 Task: Use Fifth Avenue Stroll Effect in this video Movie B.mp4
Action: Mouse moved to (281, 110)
Screenshot: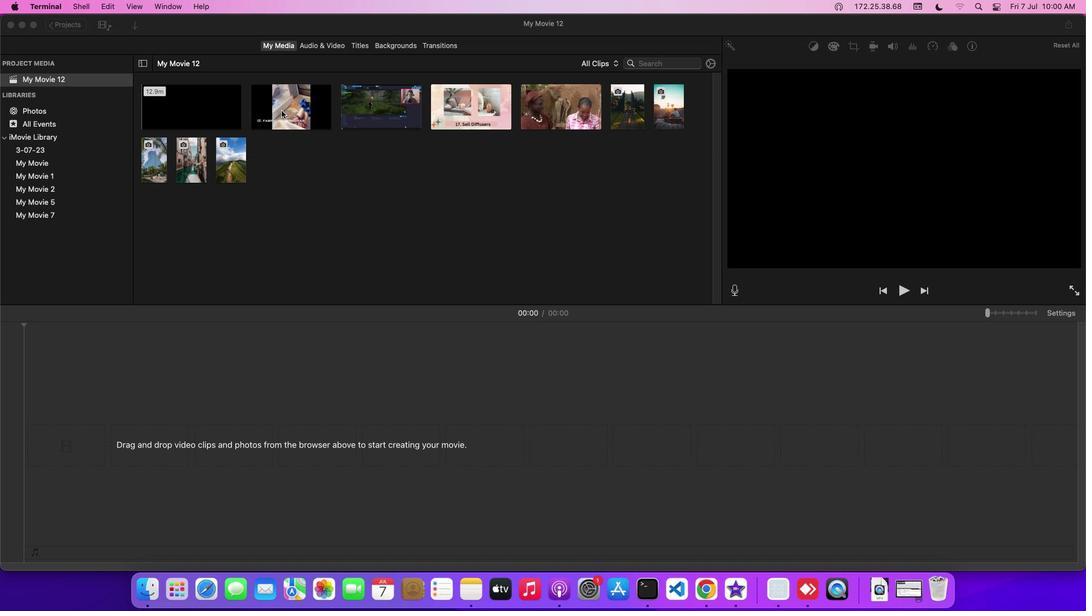 
Action: Mouse pressed left at (281, 110)
Screenshot: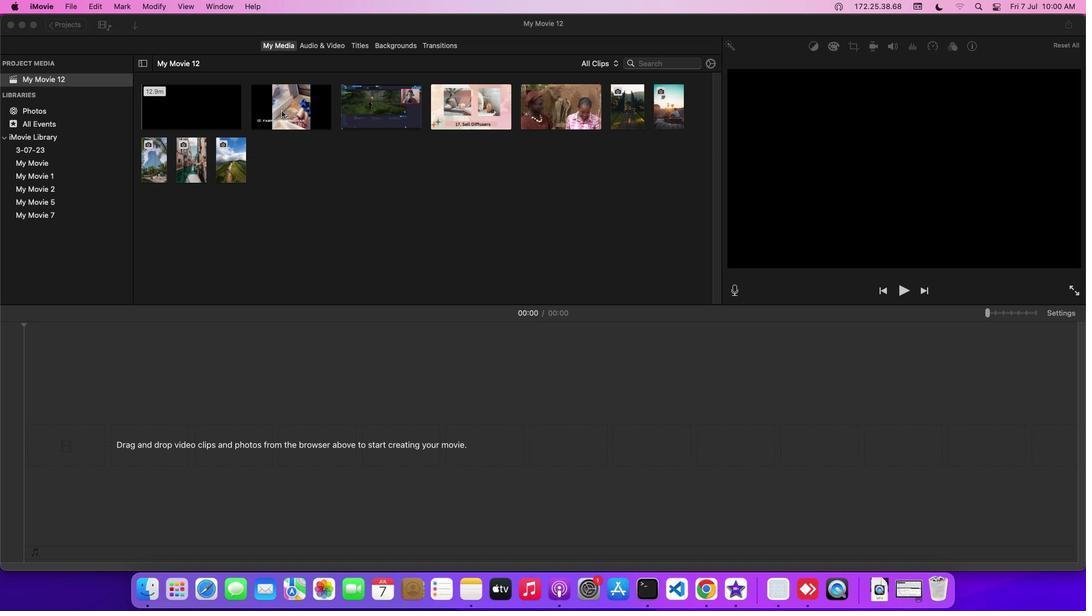 
Action: Mouse moved to (335, 45)
Screenshot: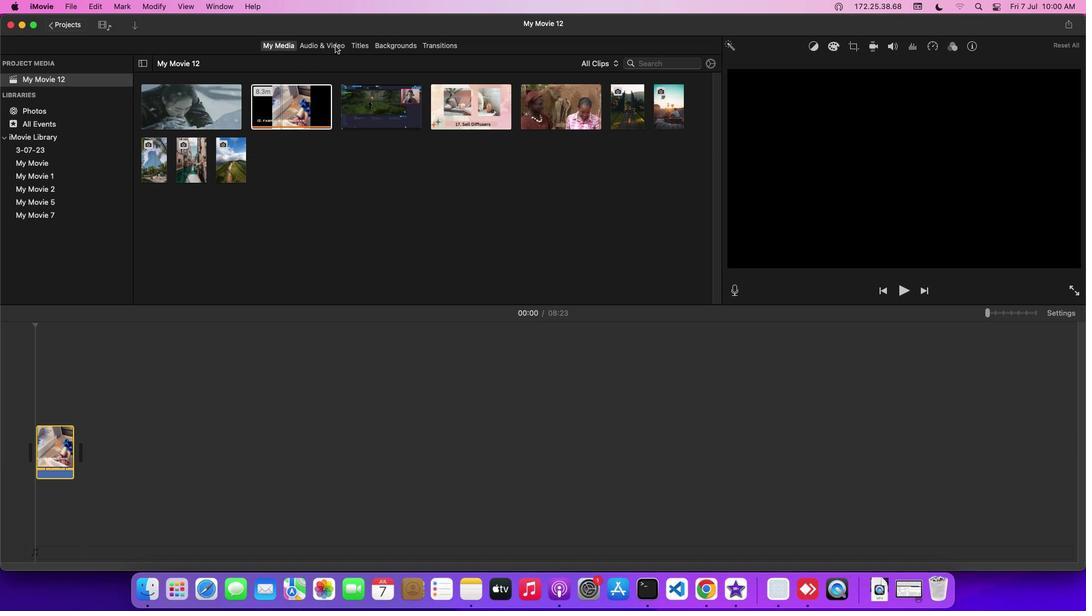 
Action: Mouse pressed left at (335, 45)
Screenshot: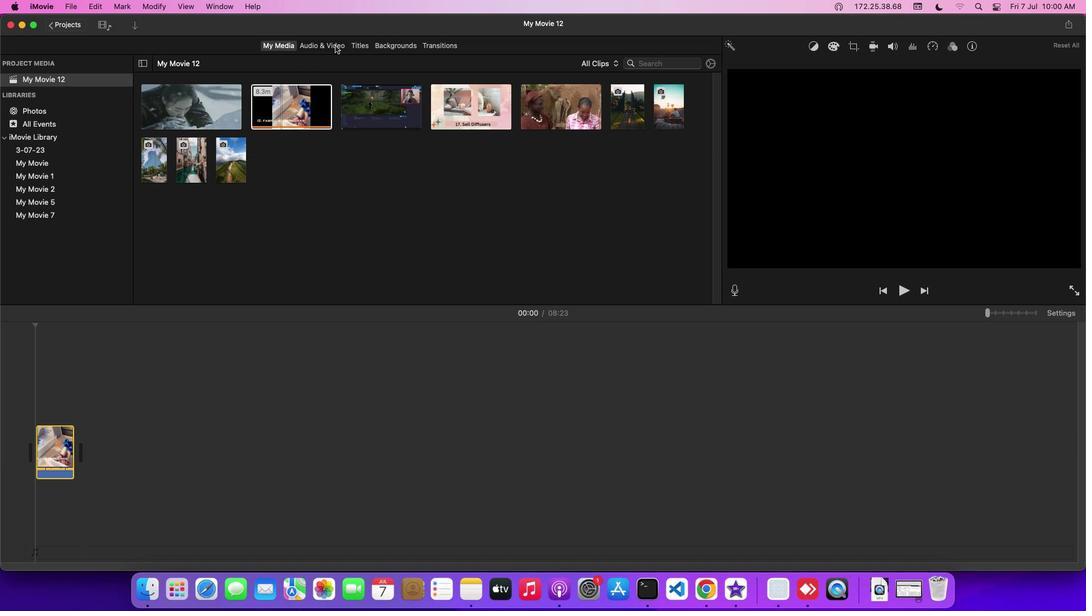
Action: Mouse moved to (57, 108)
Screenshot: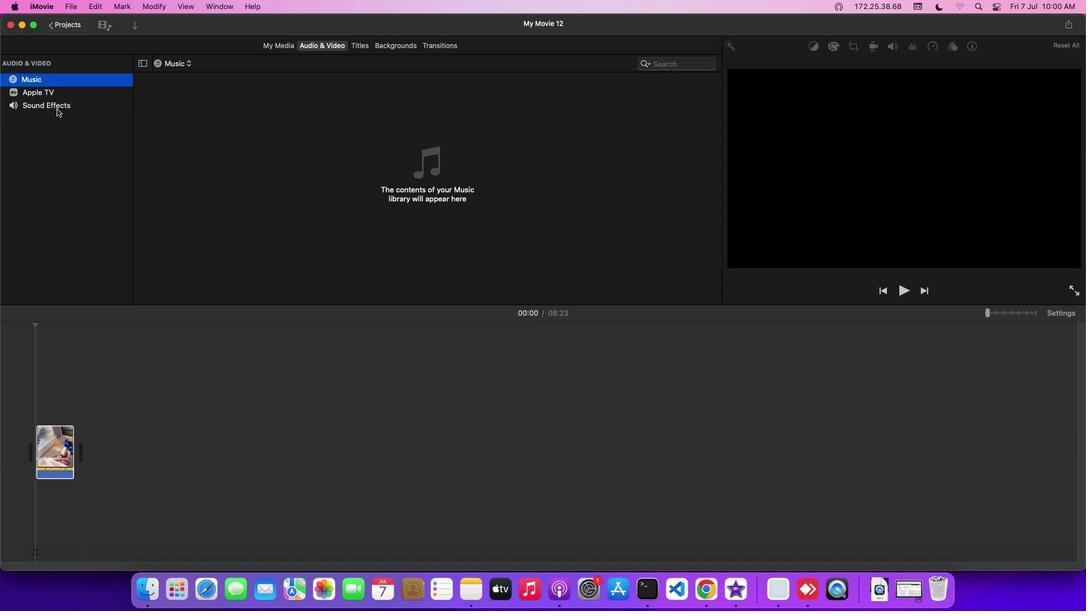 
Action: Mouse pressed left at (57, 108)
Screenshot: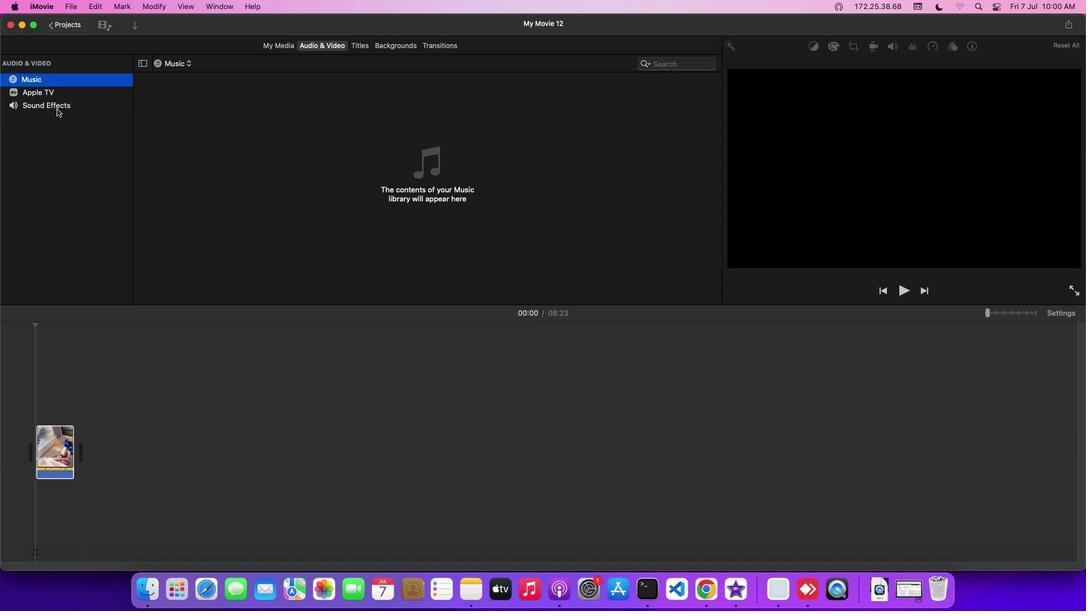 
Action: Mouse moved to (173, 222)
Screenshot: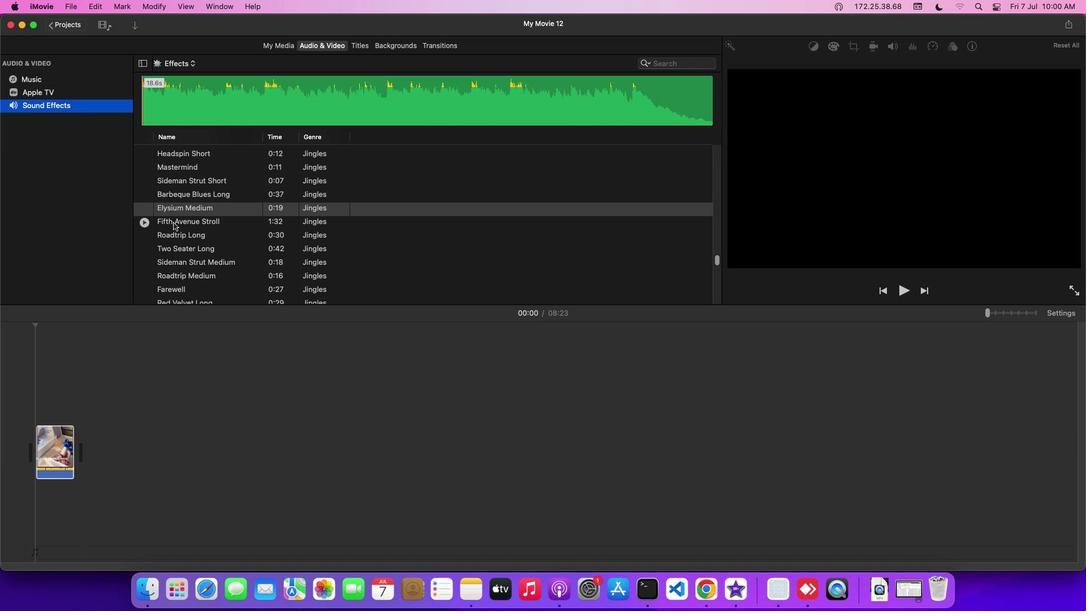 
Action: Mouse pressed left at (173, 222)
Screenshot: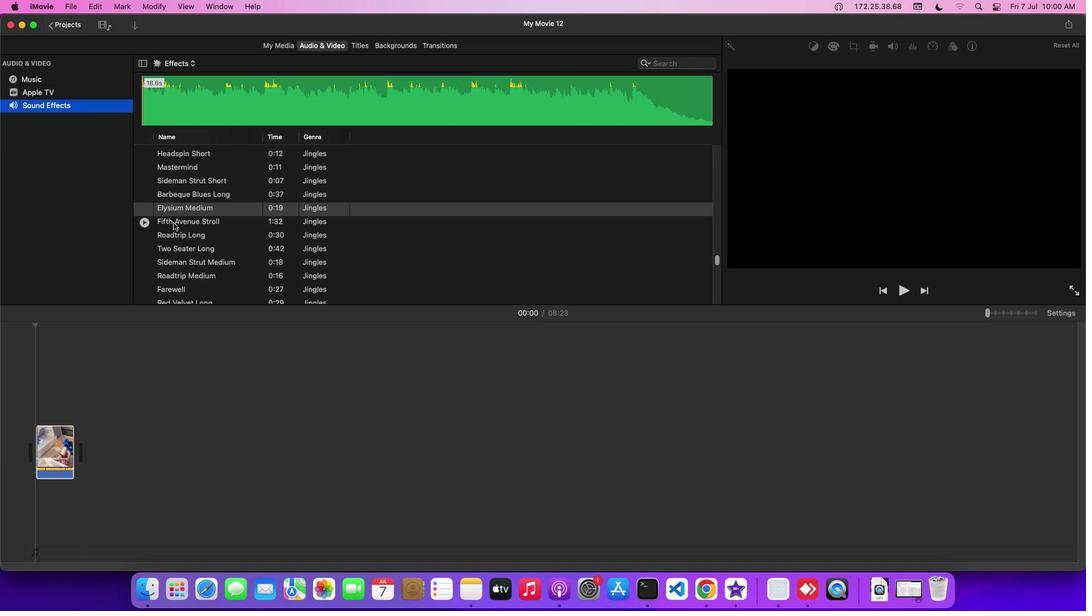 
Action: Mouse moved to (176, 223)
Screenshot: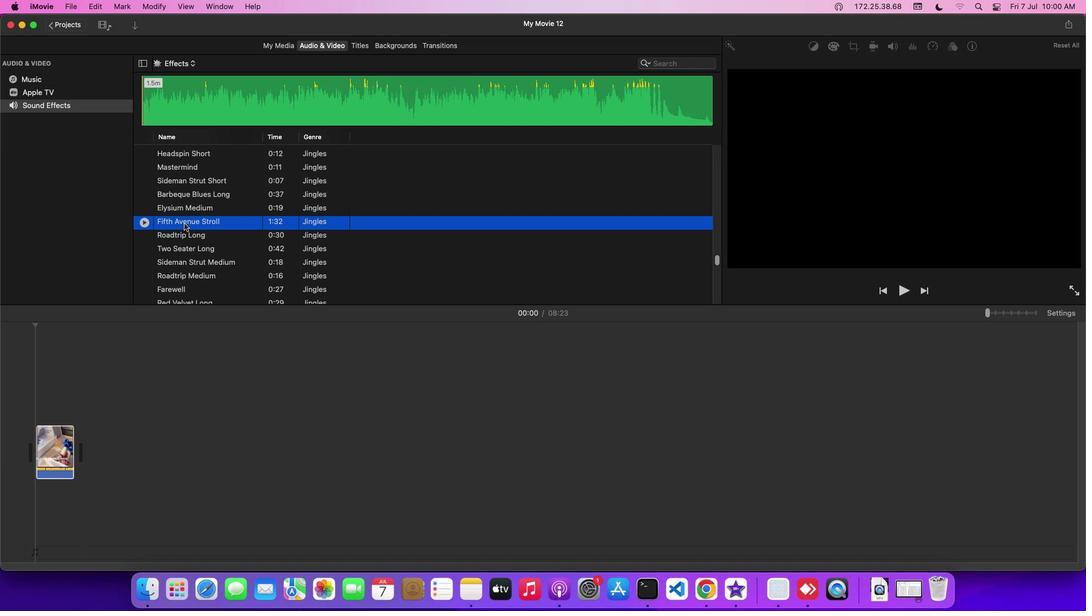 
Action: Mouse pressed left at (176, 223)
Screenshot: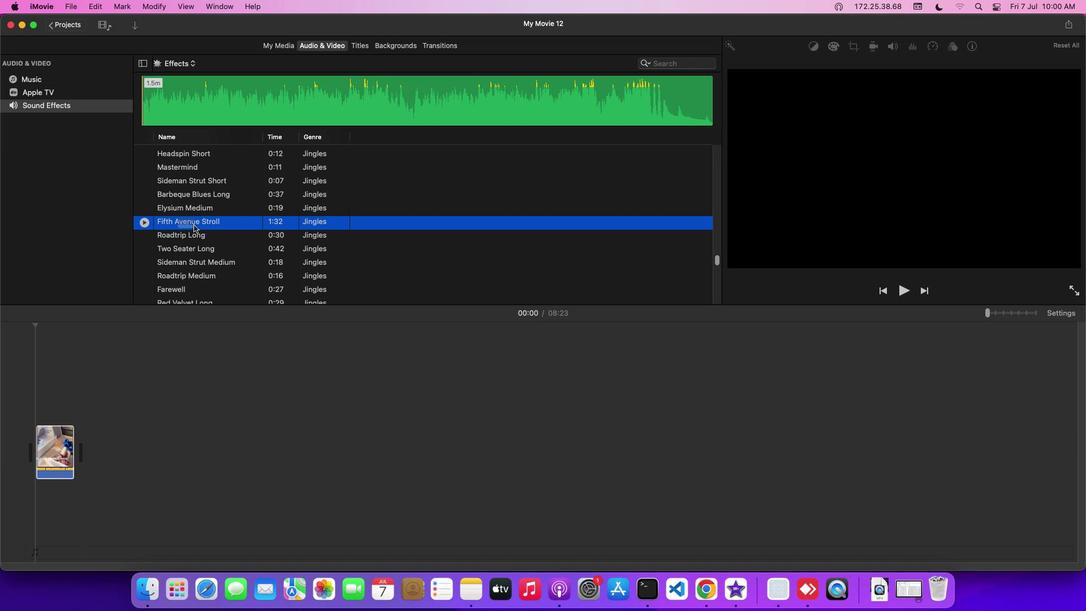 
Action: Mouse moved to (156, 478)
Screenshot: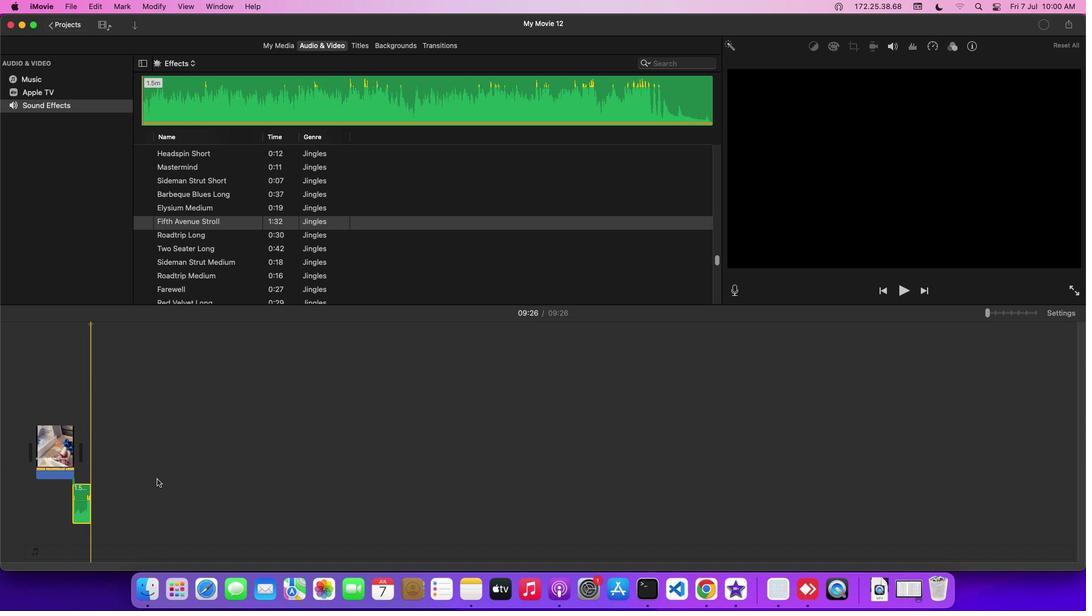 
